 Task: Use the audio channel remapper to remap the "Rear right" to "Rear right".
Action: Mouse moved to (90, 11)
Screenshot: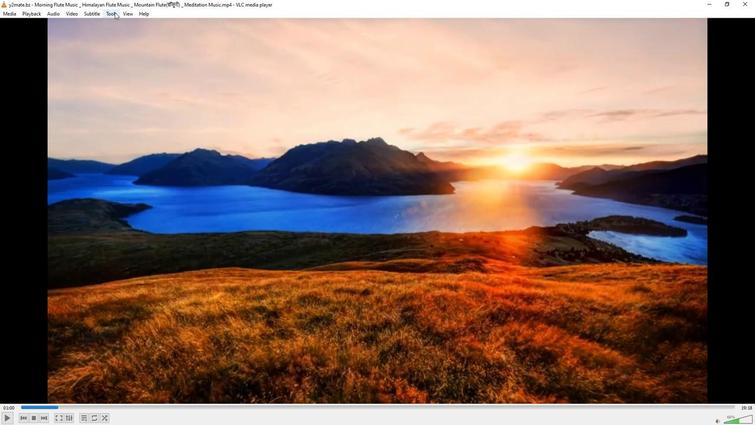 
Action: Mouse pressed left at (90, 11)
Screenshot: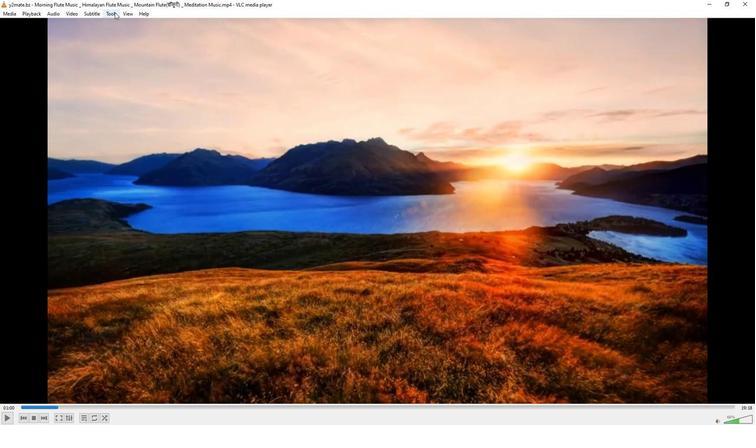 
Action: Mouse moved to (98, 107)
Screenshot: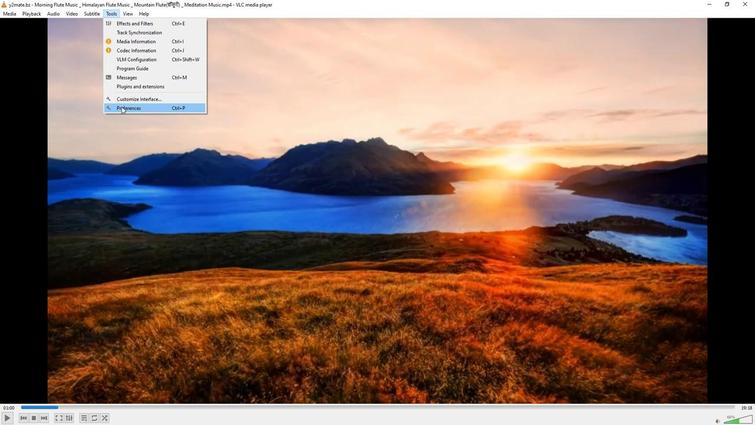 
Action: Mouse pressed left at (98, 107)
Screenshot: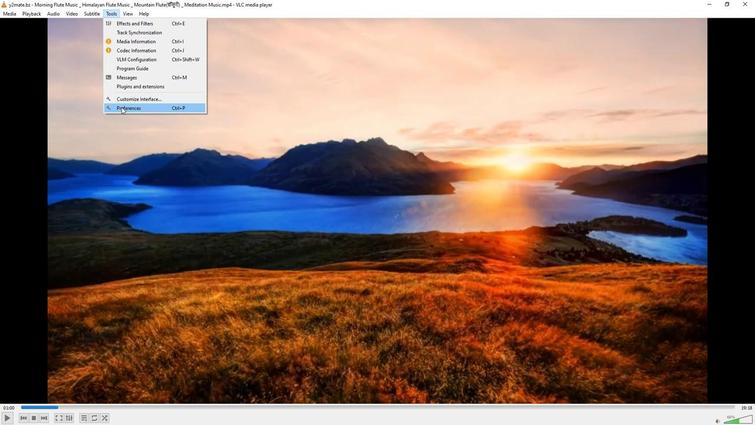 
Action: Mouse moved to (232, 349)
Screenshot: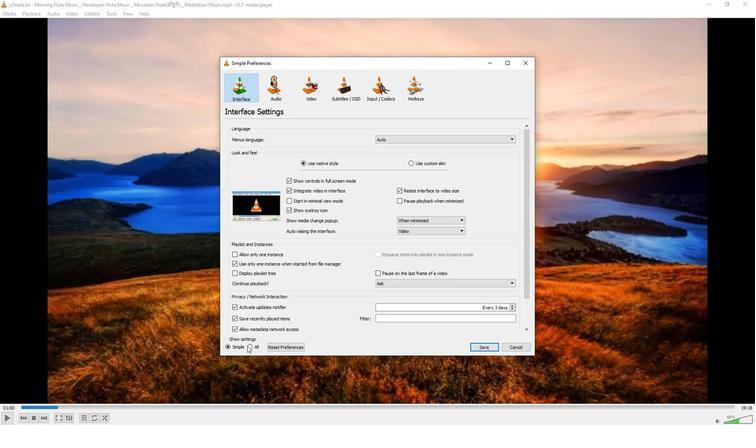 
Action: Mouse pressed left at (232, 349)
Screenshot: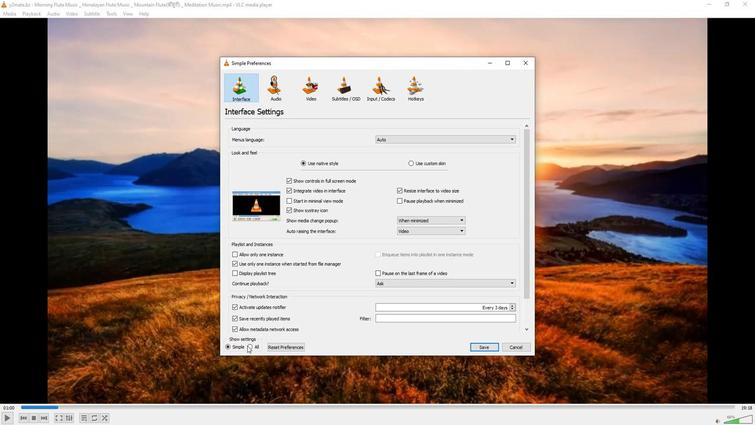
Action: Mouse moved to (224, 169)
Screenshot: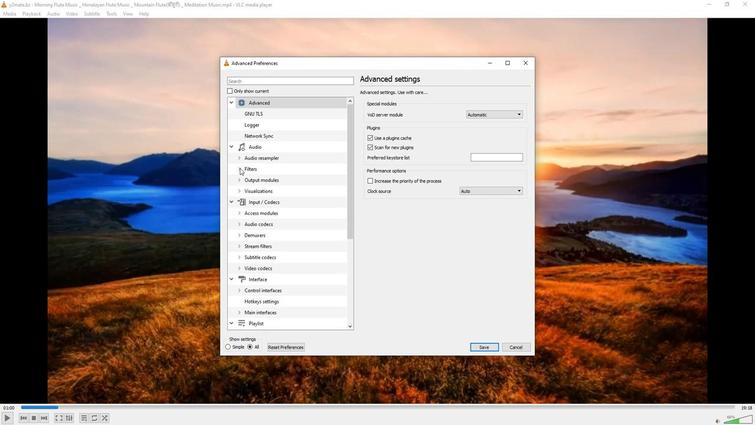 
Action: Mouse pressed left at (224, 169)
Screenshot: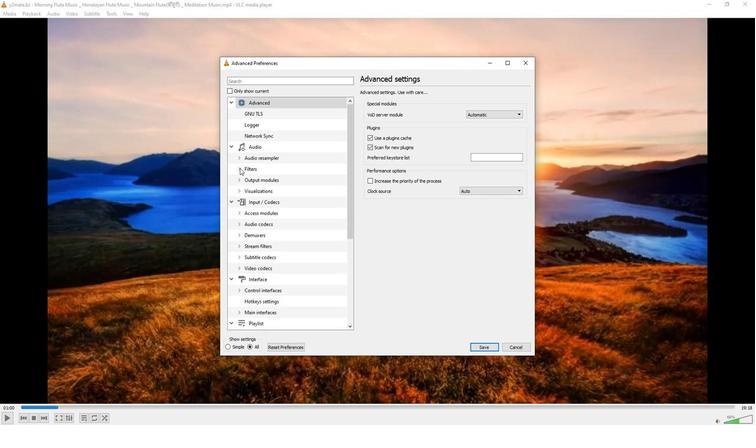 
Action: Mouse moved to (248, 281)
Screenshot: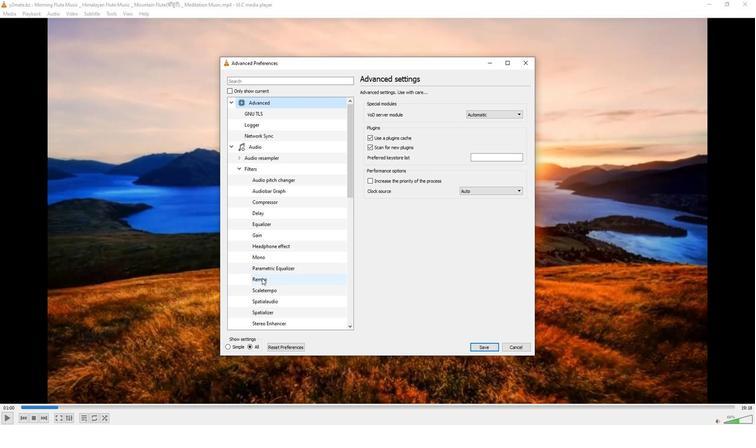 
Action: Mouse pressed left at (248, 281)
Screenshot: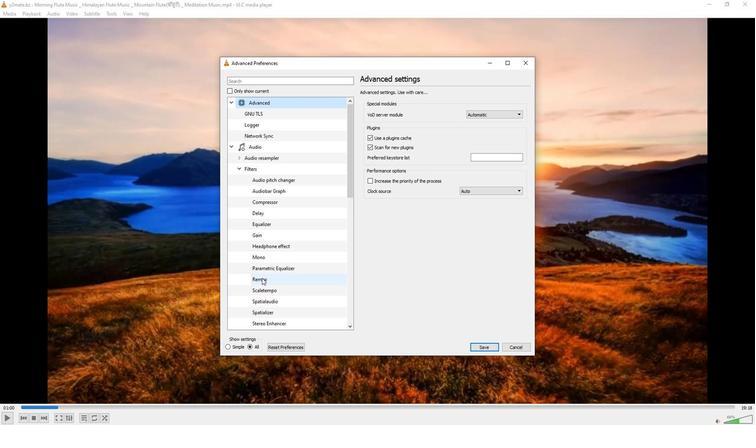 
Action: Mouse moved to (481, 158)
Screenshot: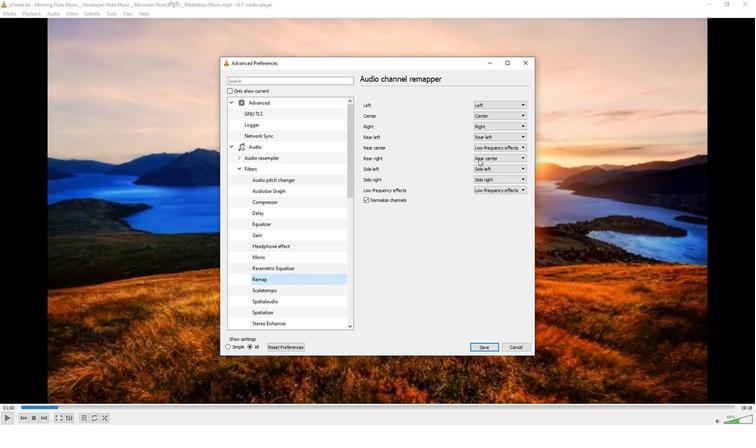 
Action: Mouse pressed left at (481, 158)
Screenshot: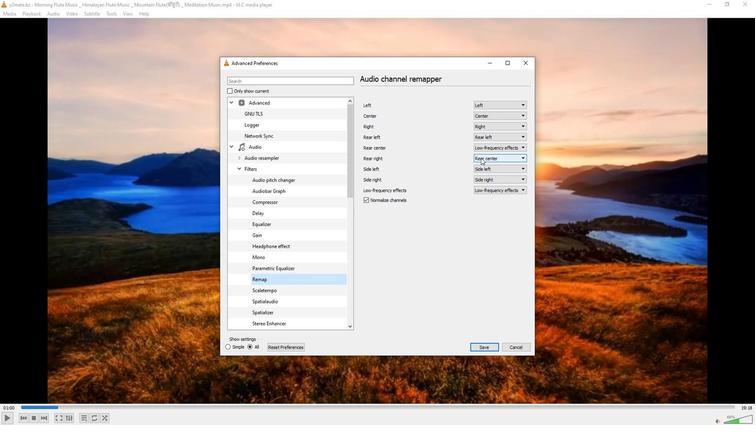 
Action: Mouse moved to (486, 194)
Screenshot: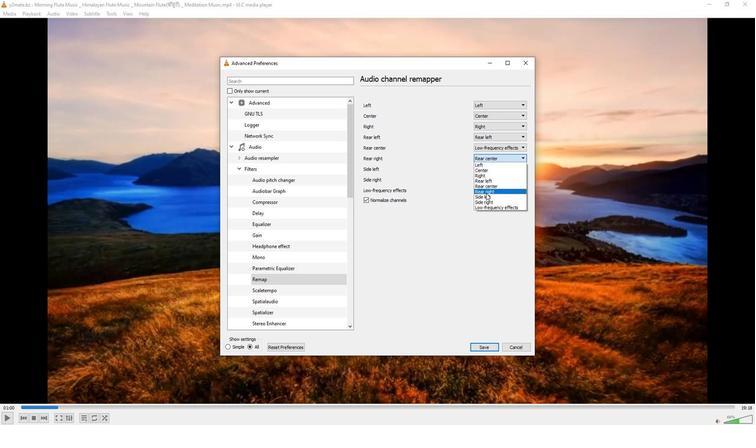 
Action: Mouse pressed left at (486, 194)
Screenshot: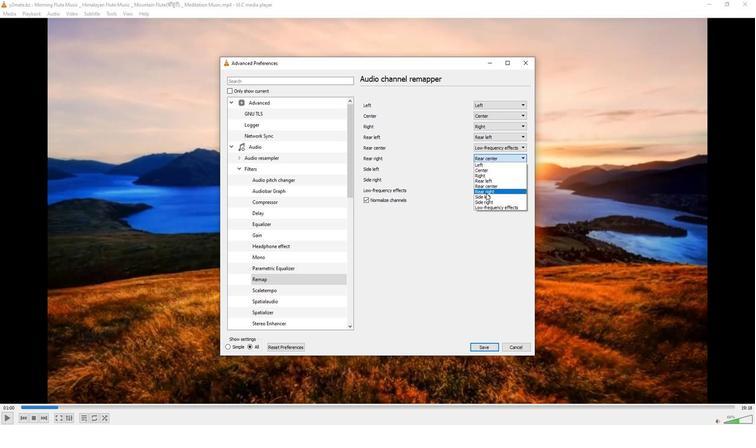 
Action: Mouse moved to (490, 347)
Screenshot: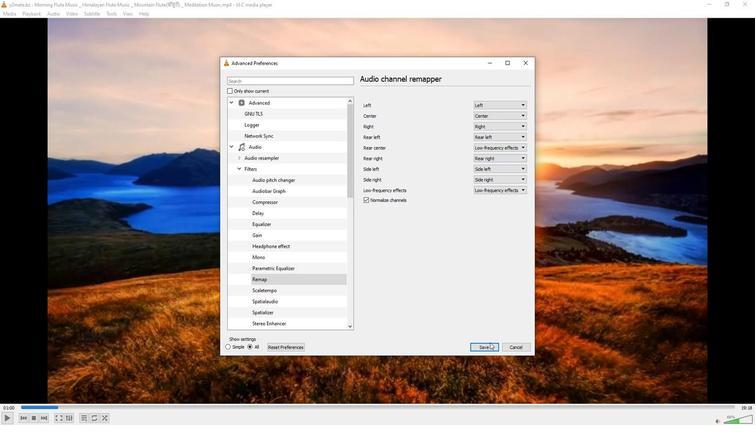 
Action: Mouse pressed left at (490, 347)
Screenshot: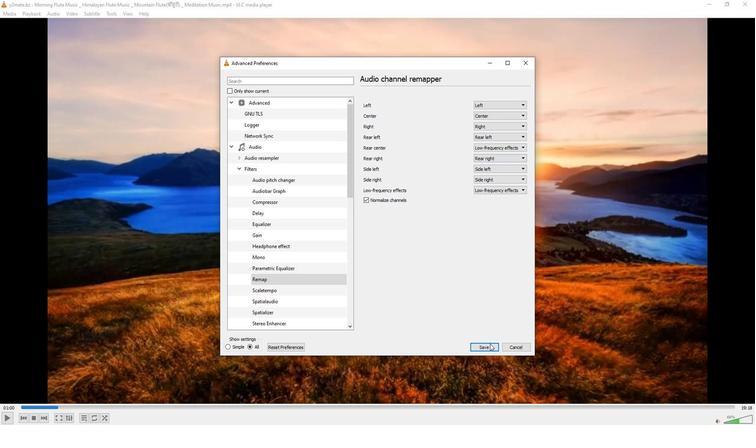 
Action: Mouse moved to (462, 285)
Screenshot: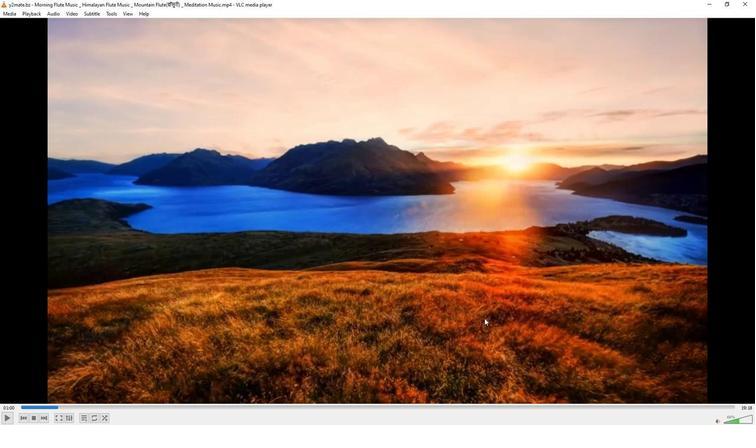 
